 Task: Use Golf Hit 3 Sound Effect in this video "Movie A.mp4"
Action: Mouse moved to (597, 98)
Screenshot: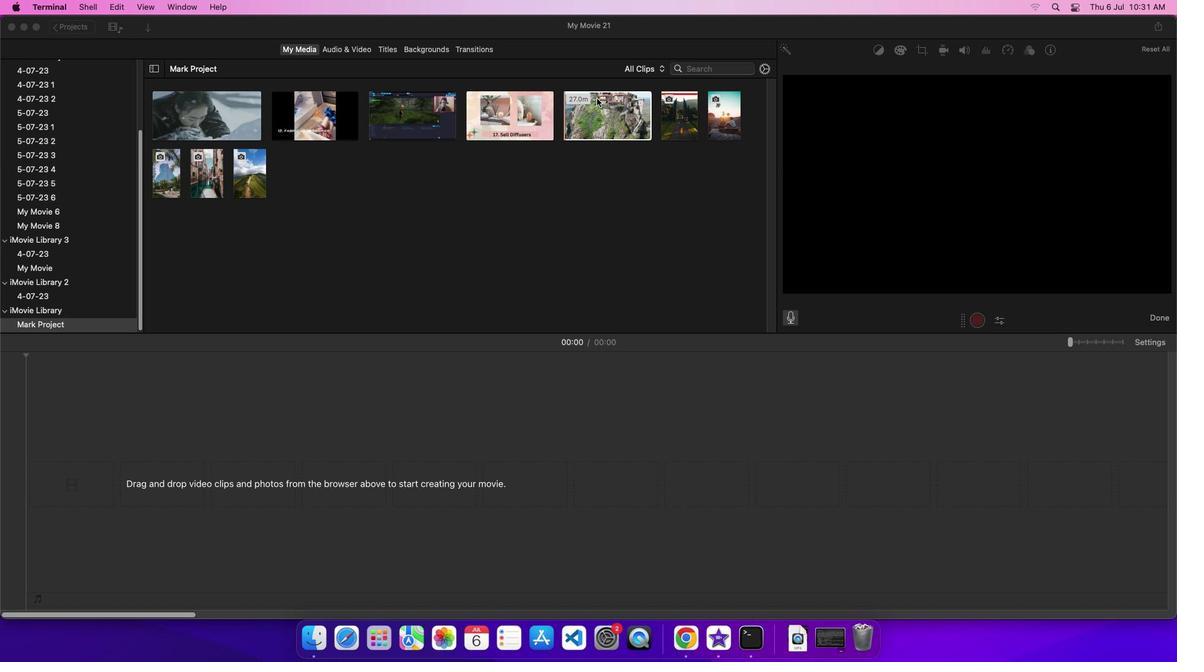 
Action: Mouse pressed left at (597, 98)
Screenshot: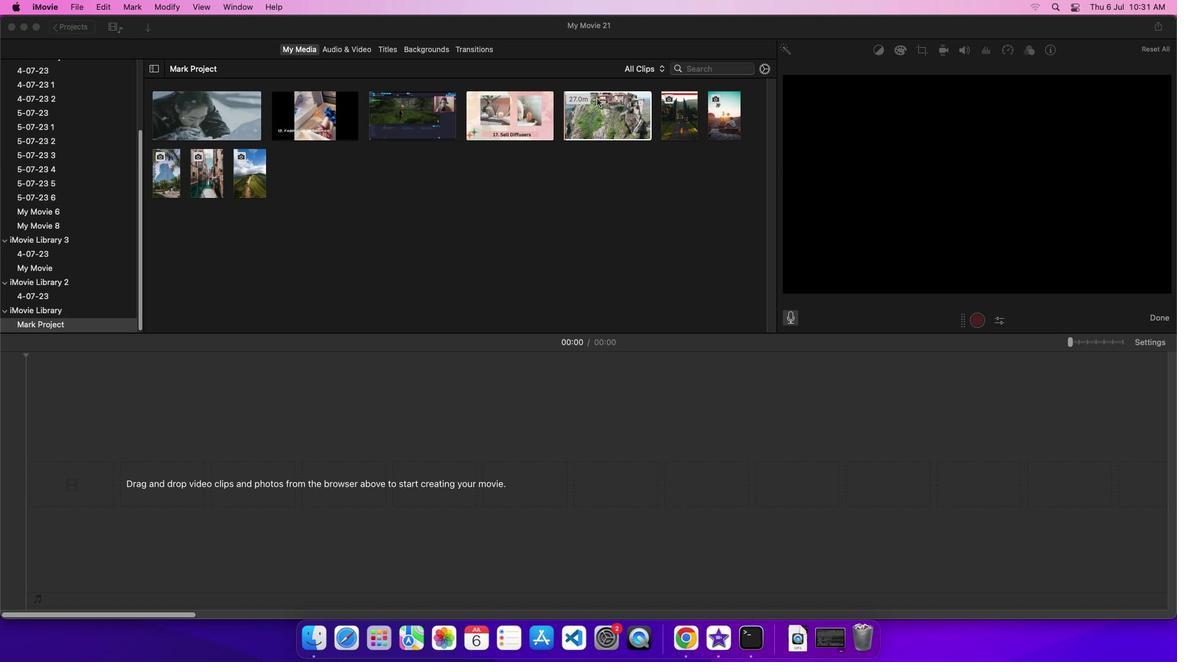 
Action: Mouse moved to (618, 109)
Screenshot: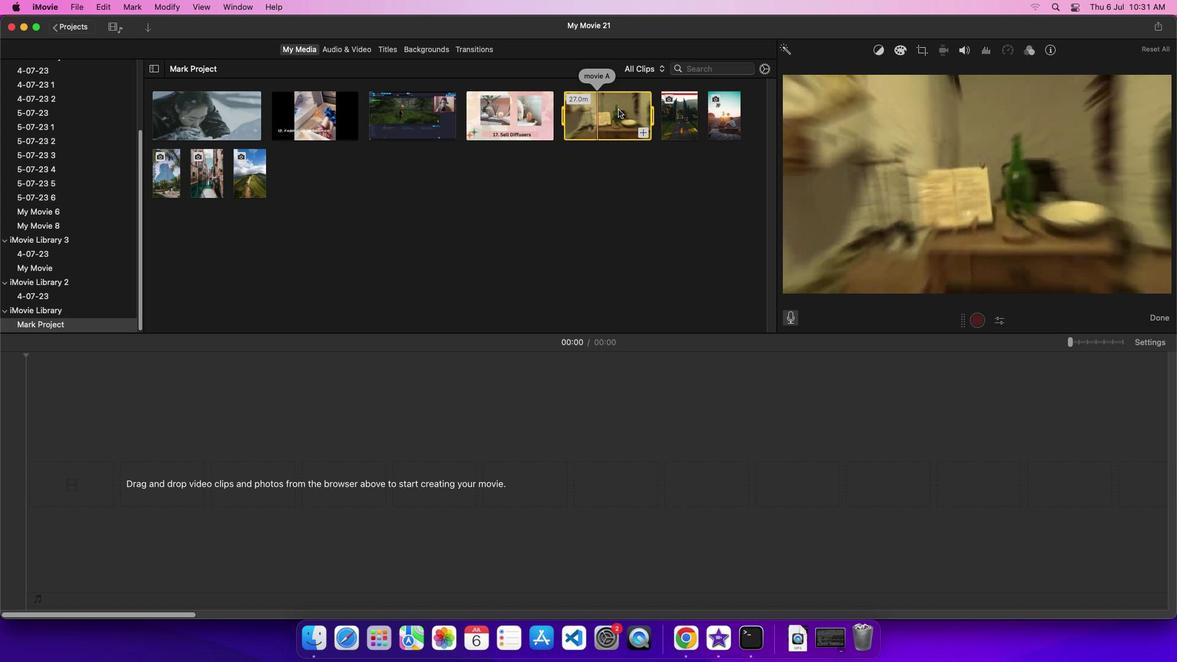 
Action: Mouse pressed left at (618, 109)
Screenshot: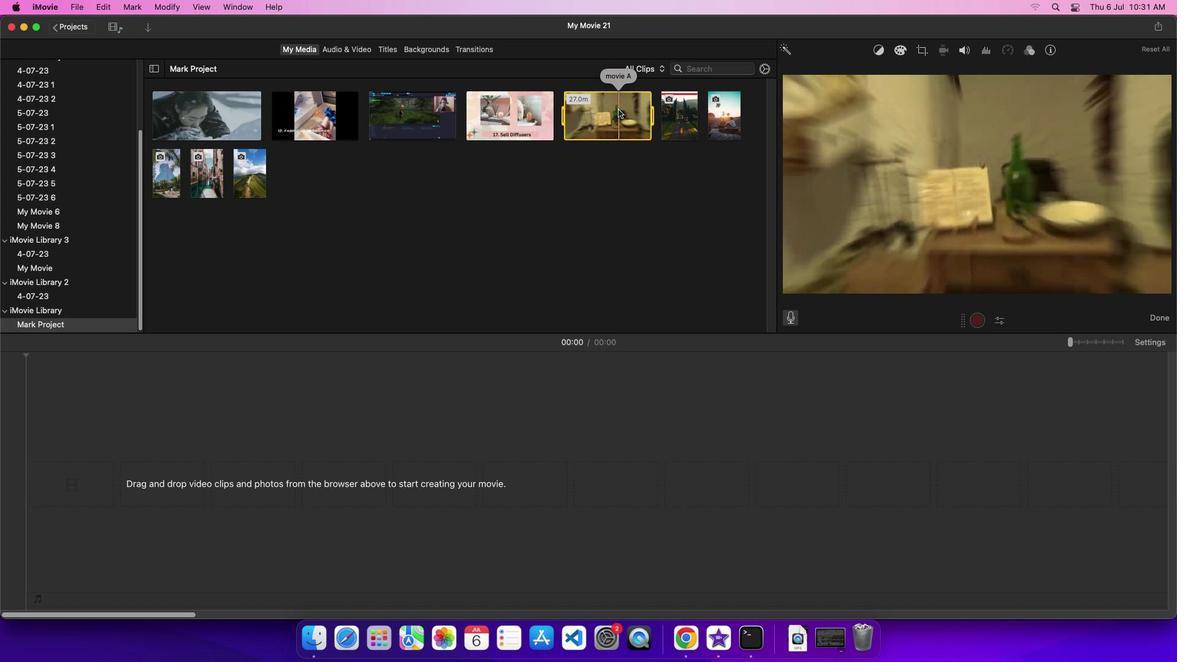 
Action: Mouse moved to (355, 47)
Screenshot: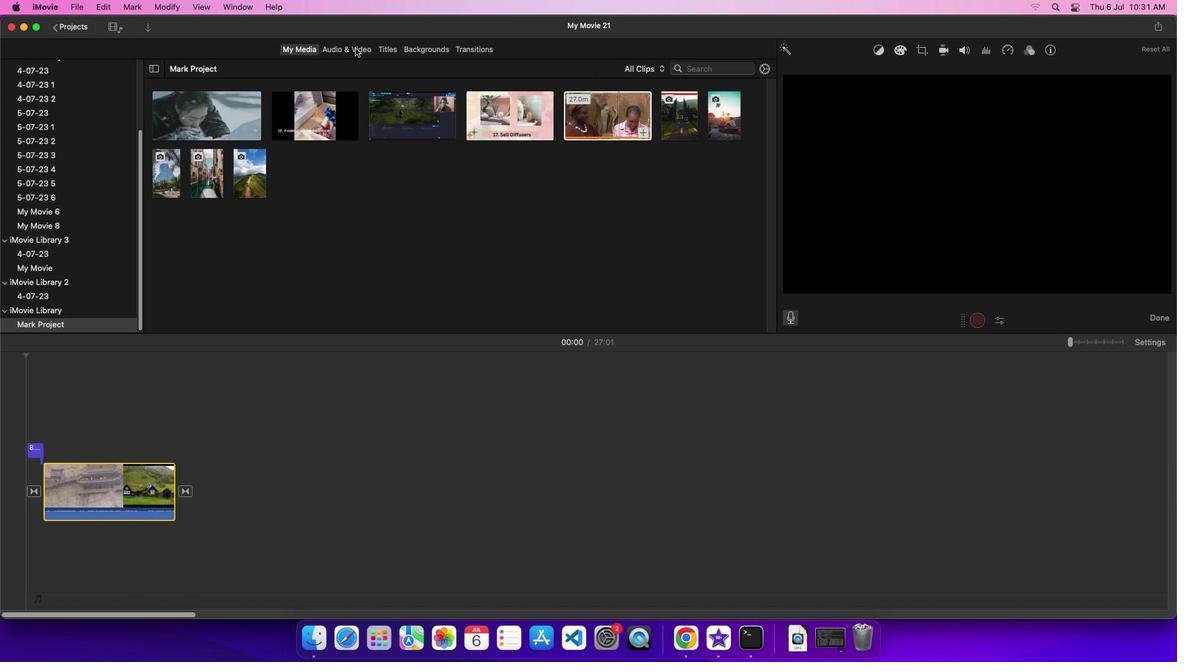 
Action: Mouse pressed left at (355, 47)
Screenshot: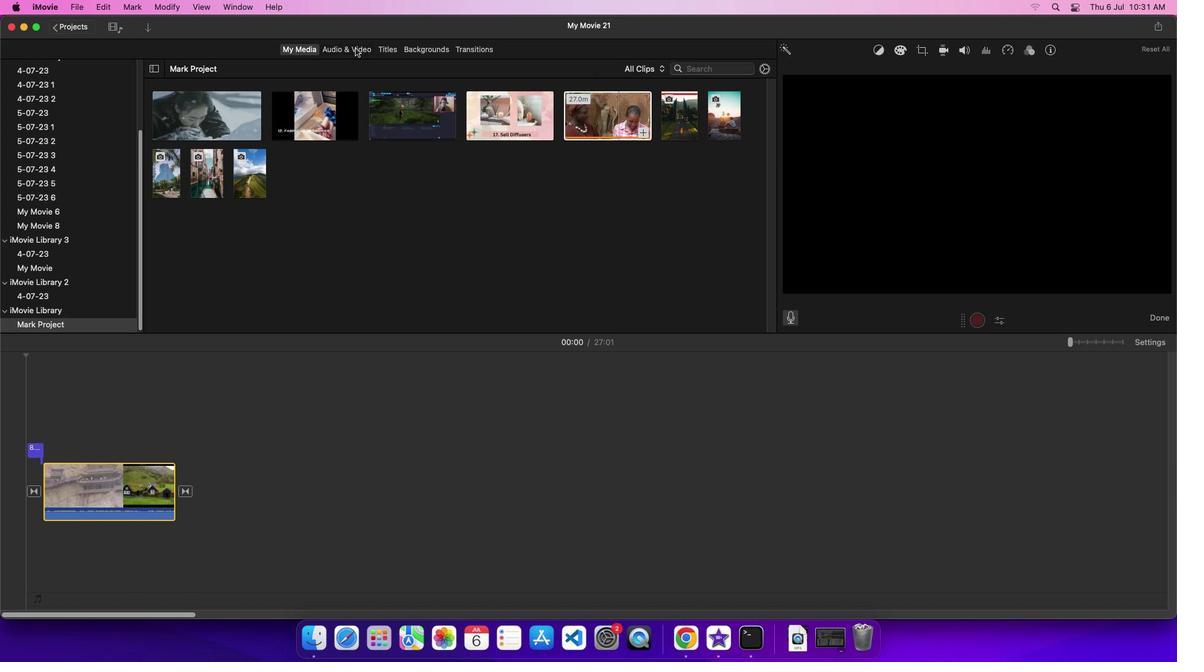 
Action: Mouse moved to (70, 114)
Screenshot: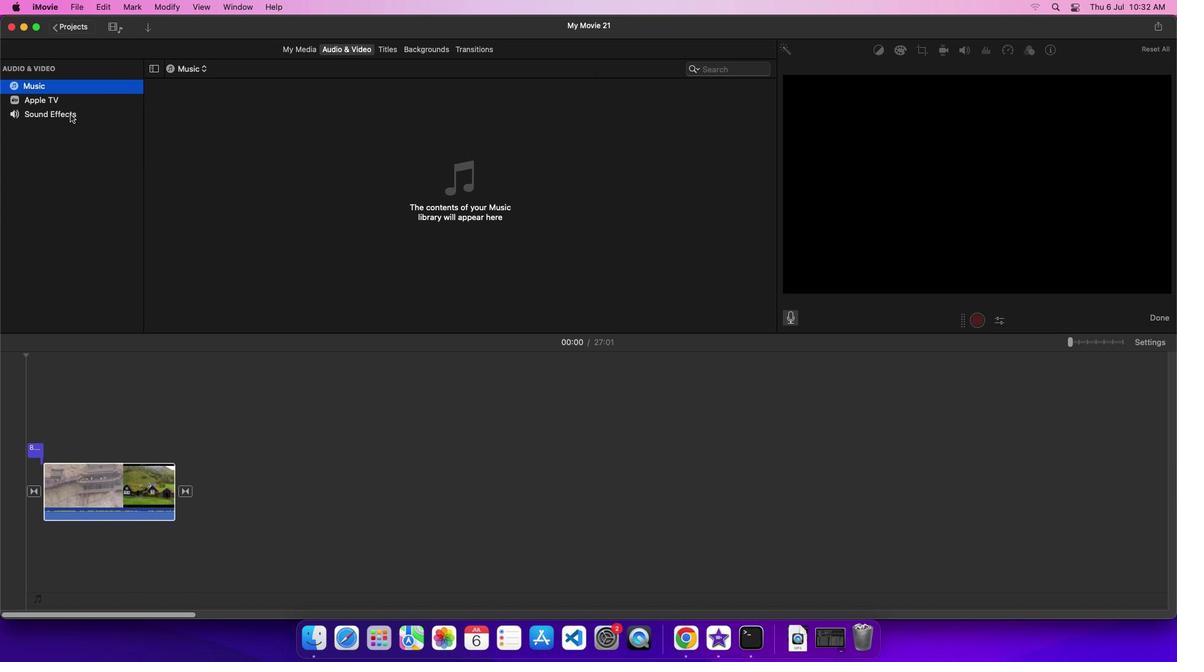 
Action: Mouse pressed left at (70, 114)
Screenshot: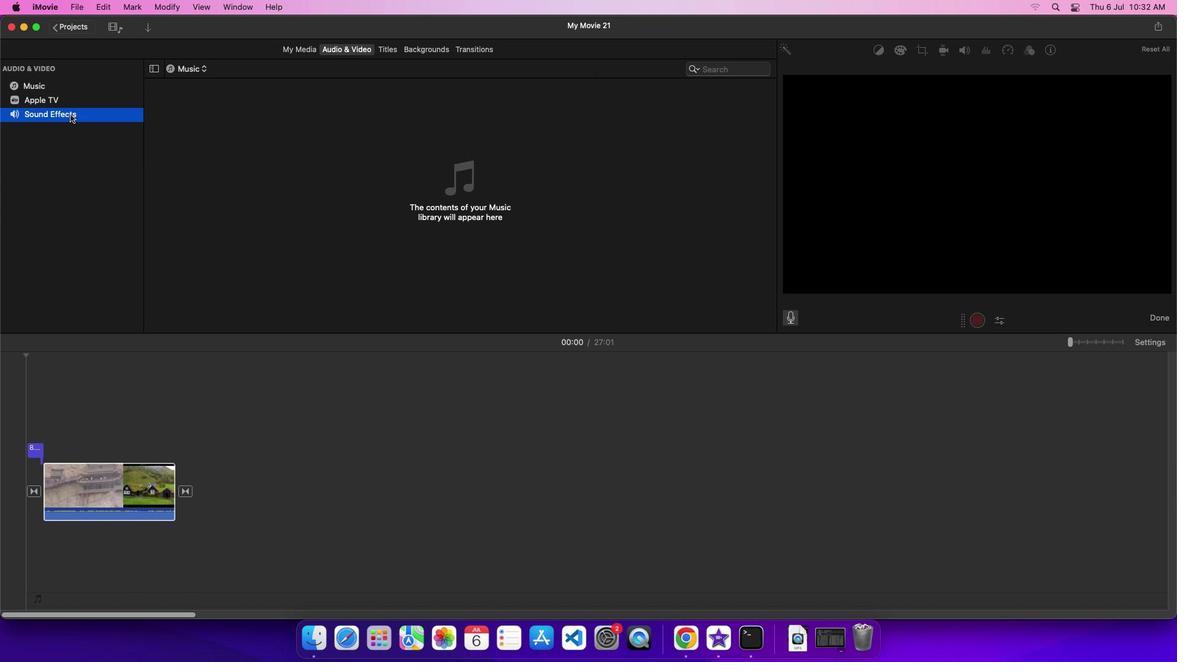 
Action: Mouse moved to (206, 286)
Screenshot: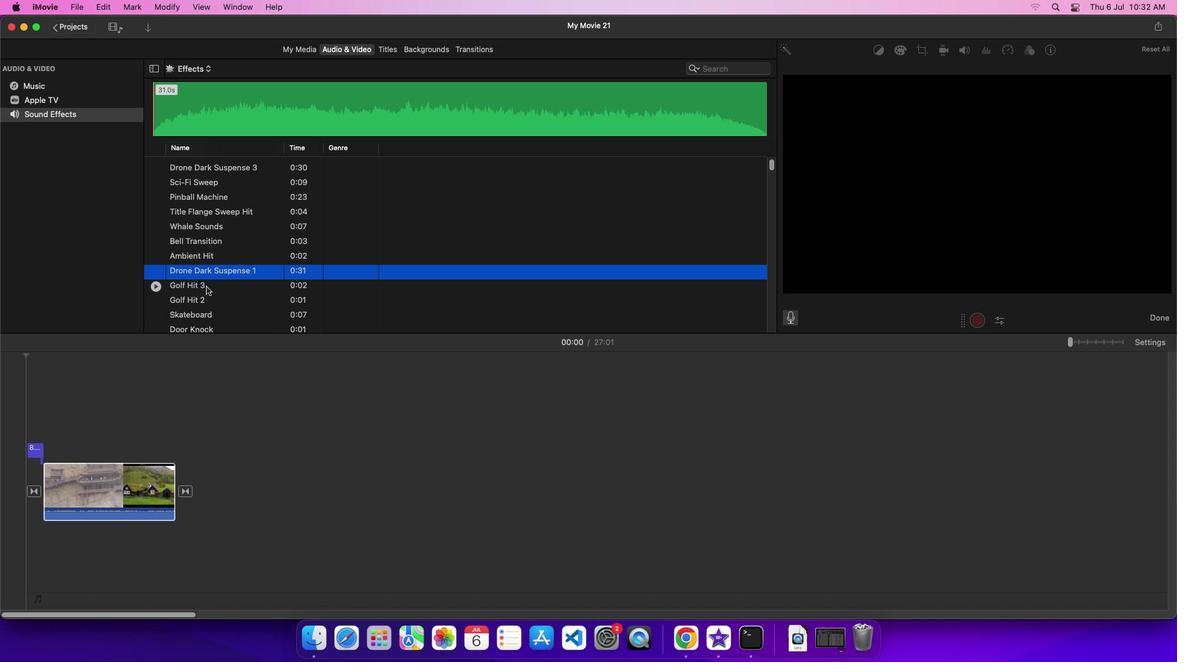 
Action: Mouse pressed left at (206, 286)
Screenshot: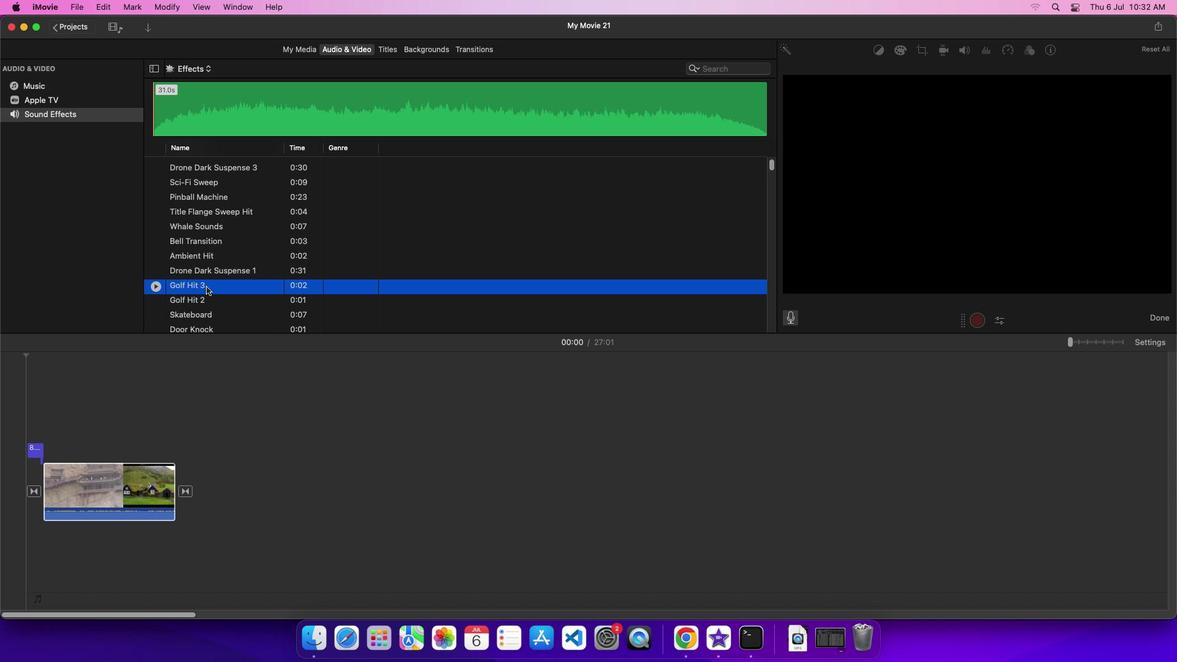 
Action: Mouse moved to (255, 287)
Screenshot: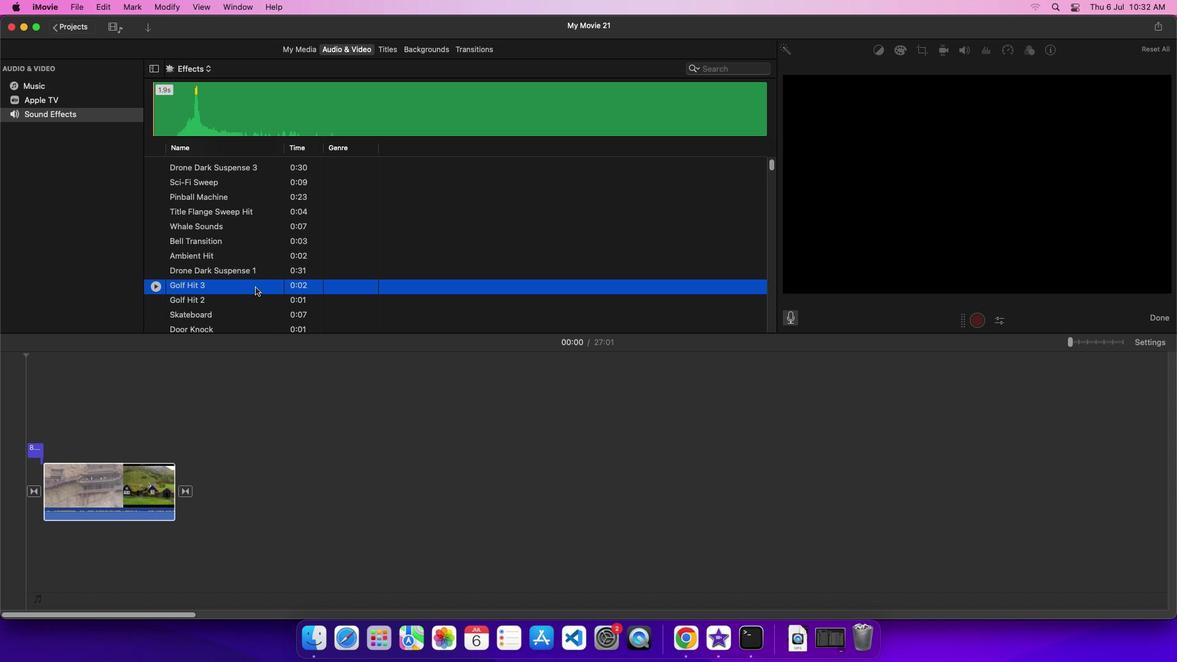 
Action: Mouse pressed left at (255, 287)
Screenshot: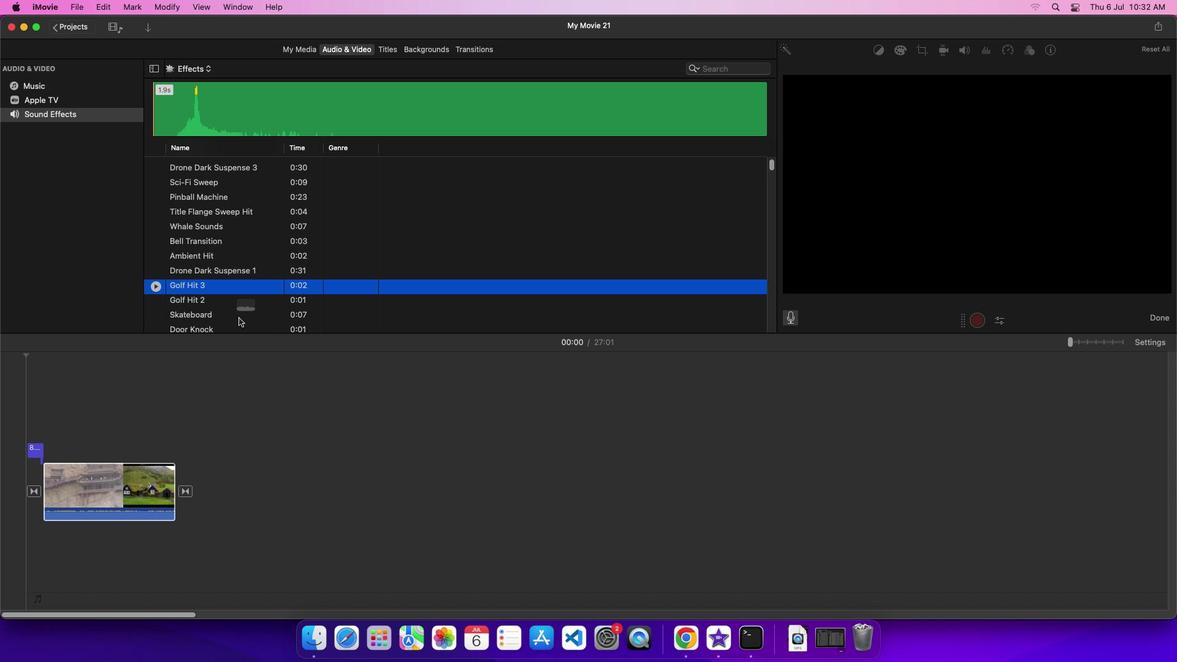
Action: Mouse moved to (125, 557)
Screenshot: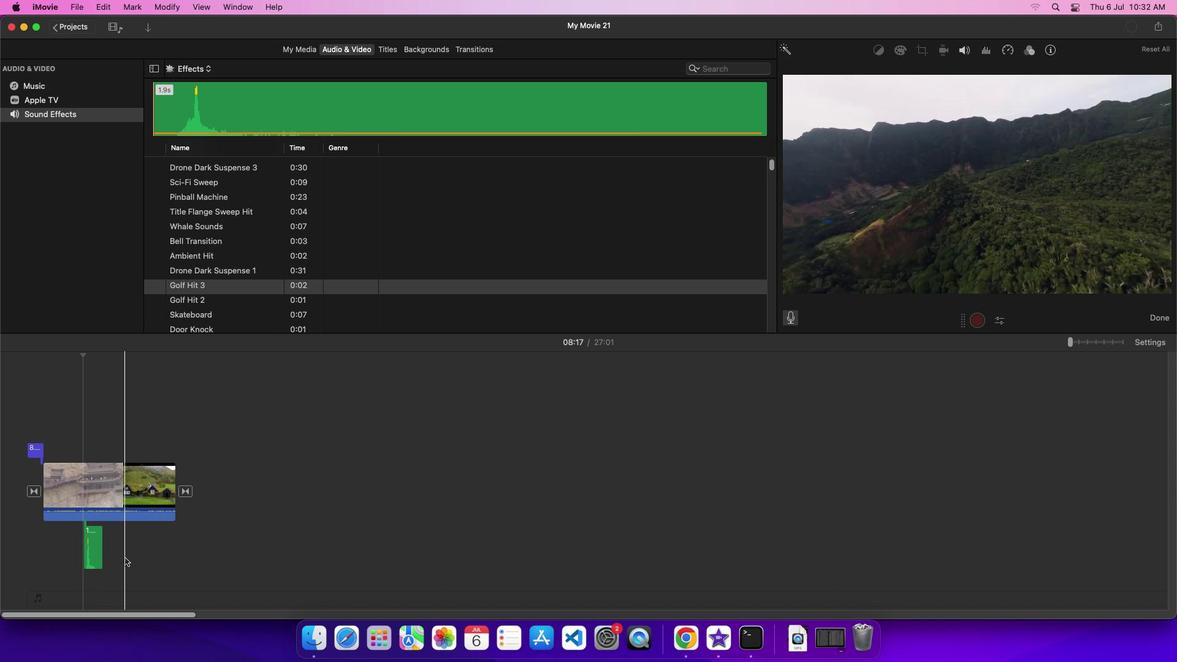 
